 Task: Create Card Card0000000236 in Board Board0000000059 in Workspace WS0000000020 in Trello. Create Card Card0000000237 in Board Board0000000060 in Workspace WS0000000020 in Trello. Create Card Card0000000238 in Board Board0000000060 in Workspace WS0000000020 in Trello. Create Card Card0000000239 in Board Board0000000060 in Workspace WS0000000020 in Trello. Create Card Card0000000240 in Board Board0000000060 in Workspace WS0000000020 in Trello
Action: Mouse moved to (653, 688)
Screenshot: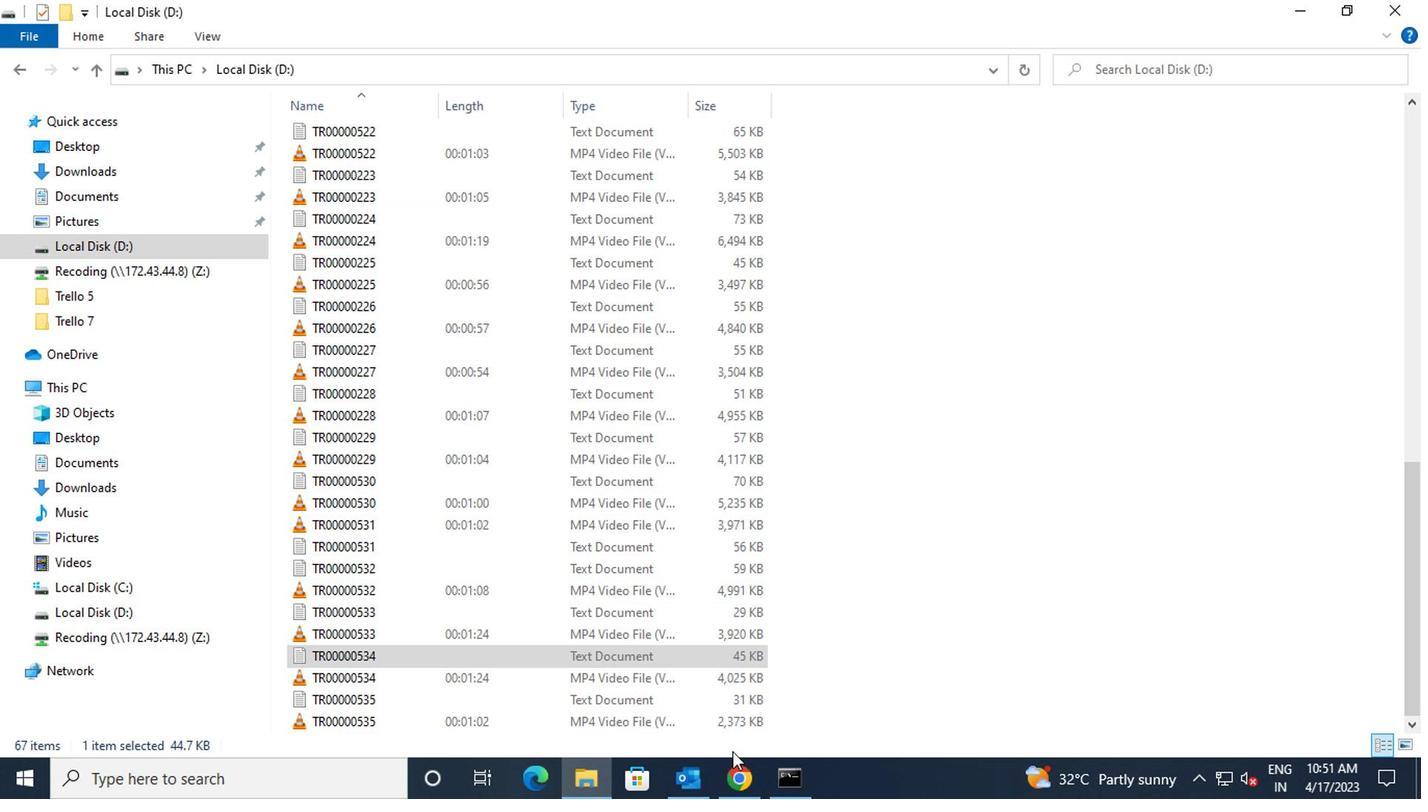 
Action: Mouse pressed left at (653, 688)
Screenshot: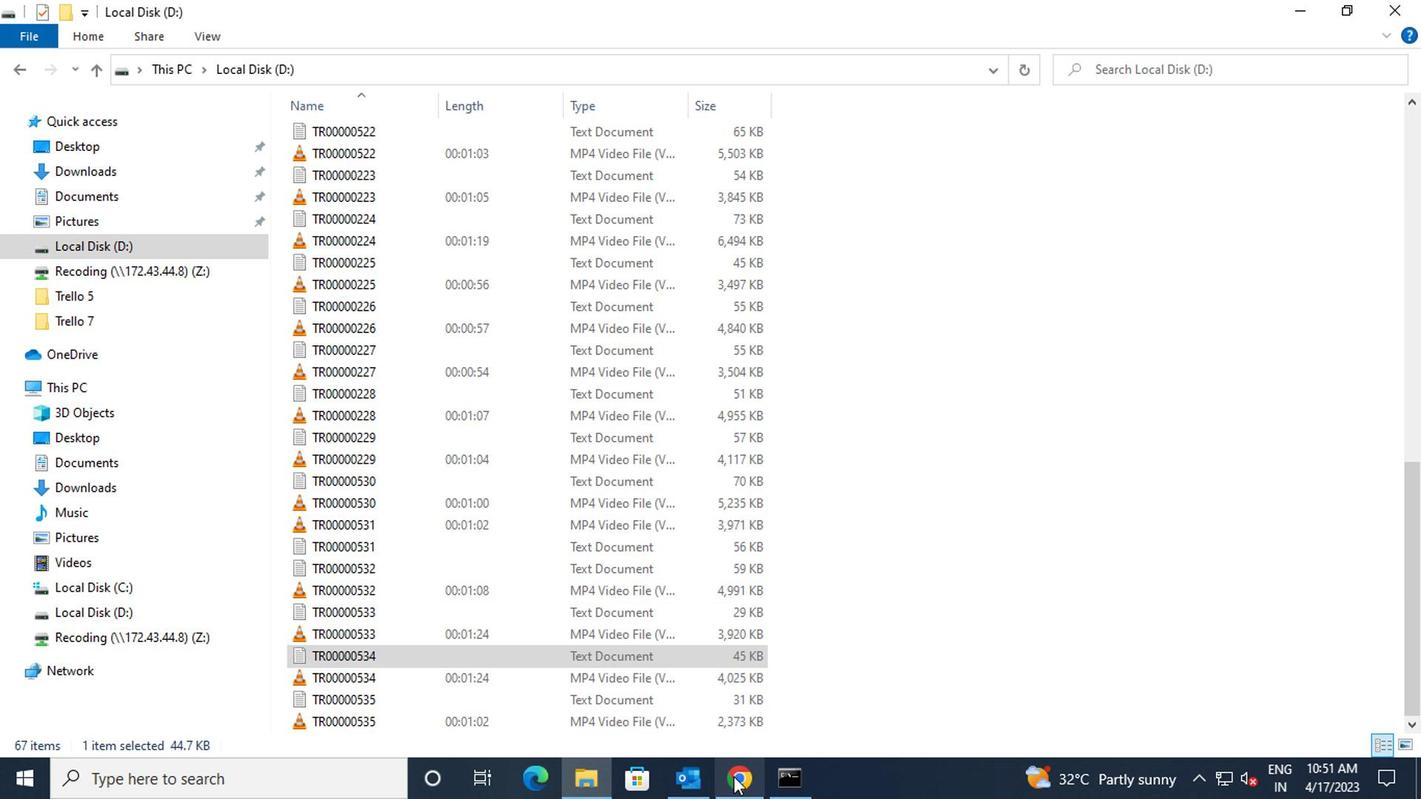 
Action: Mouse moved to (372, 454)
Screenshot: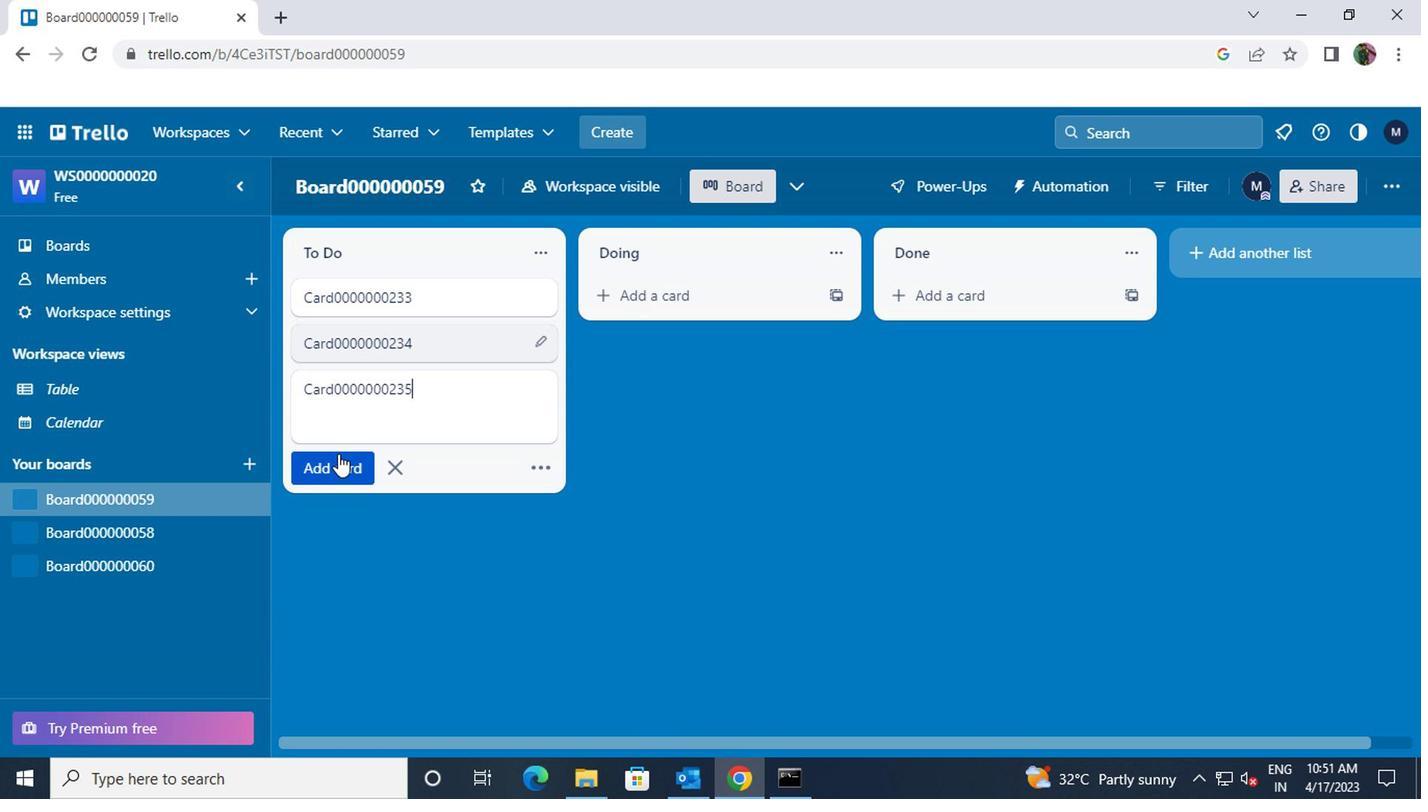 
Action: Mouse pressed left at (372, 454)
Screenshot: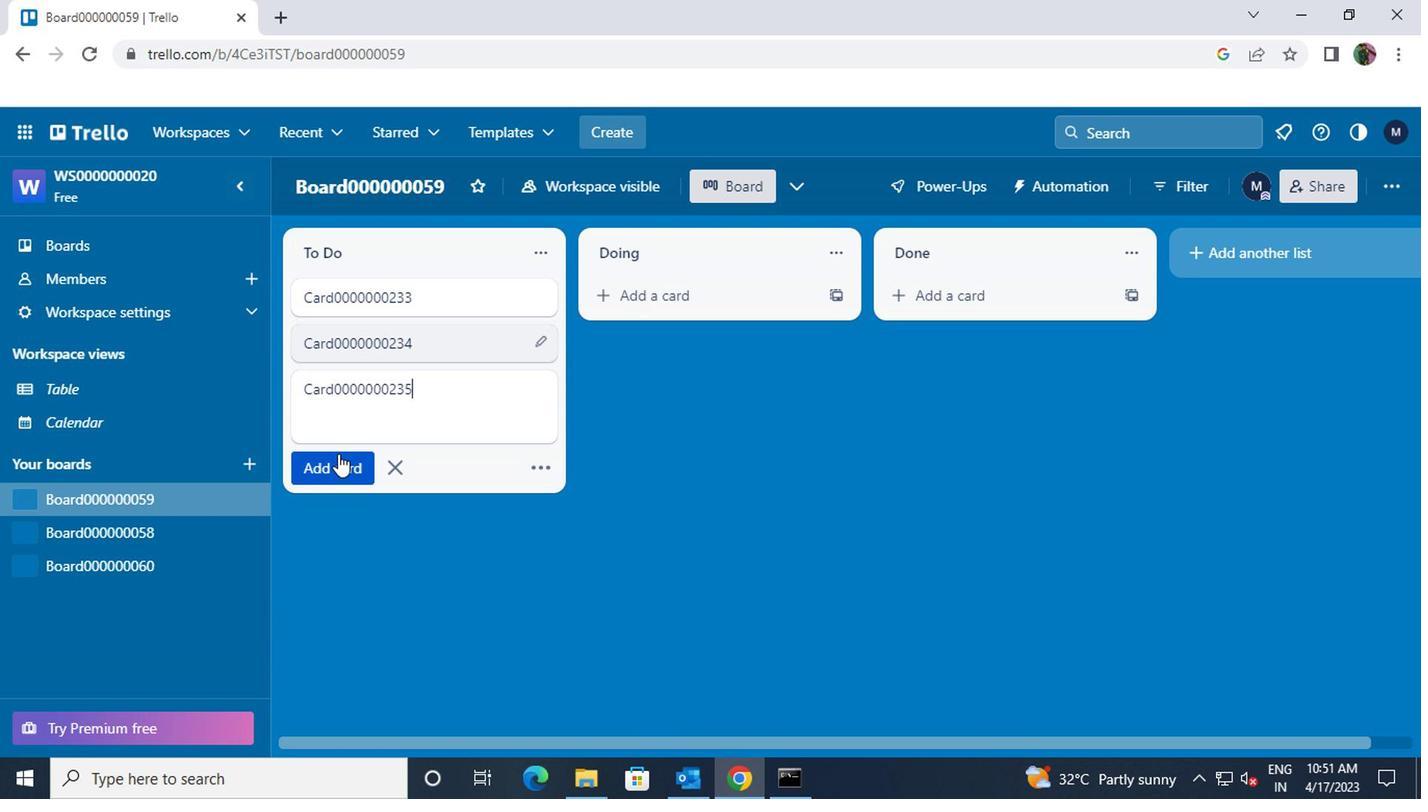 
Action: Mouse moved to (373, 448)
Screenshot: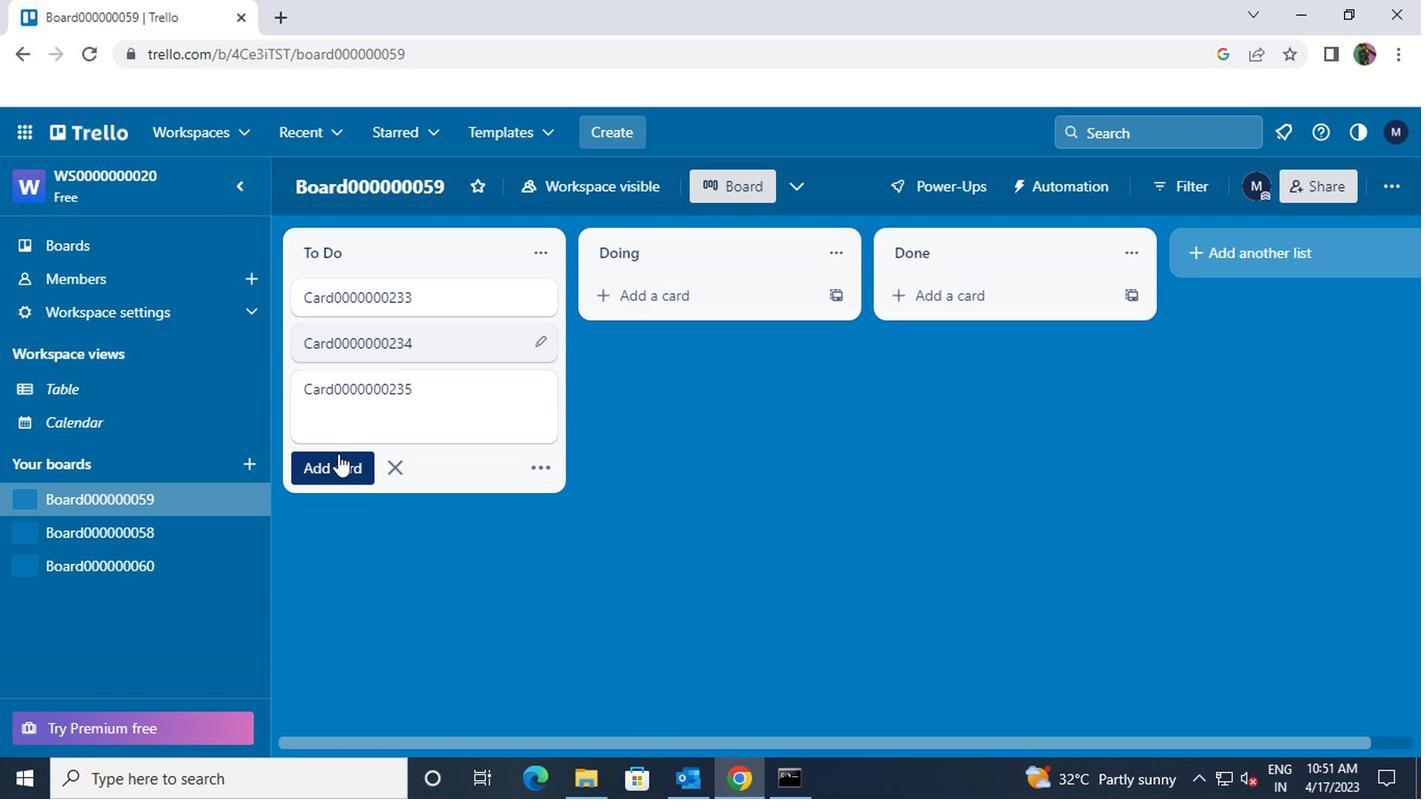 
Action: Key pressed <Key.shift>CARD0000000236
Screenshot: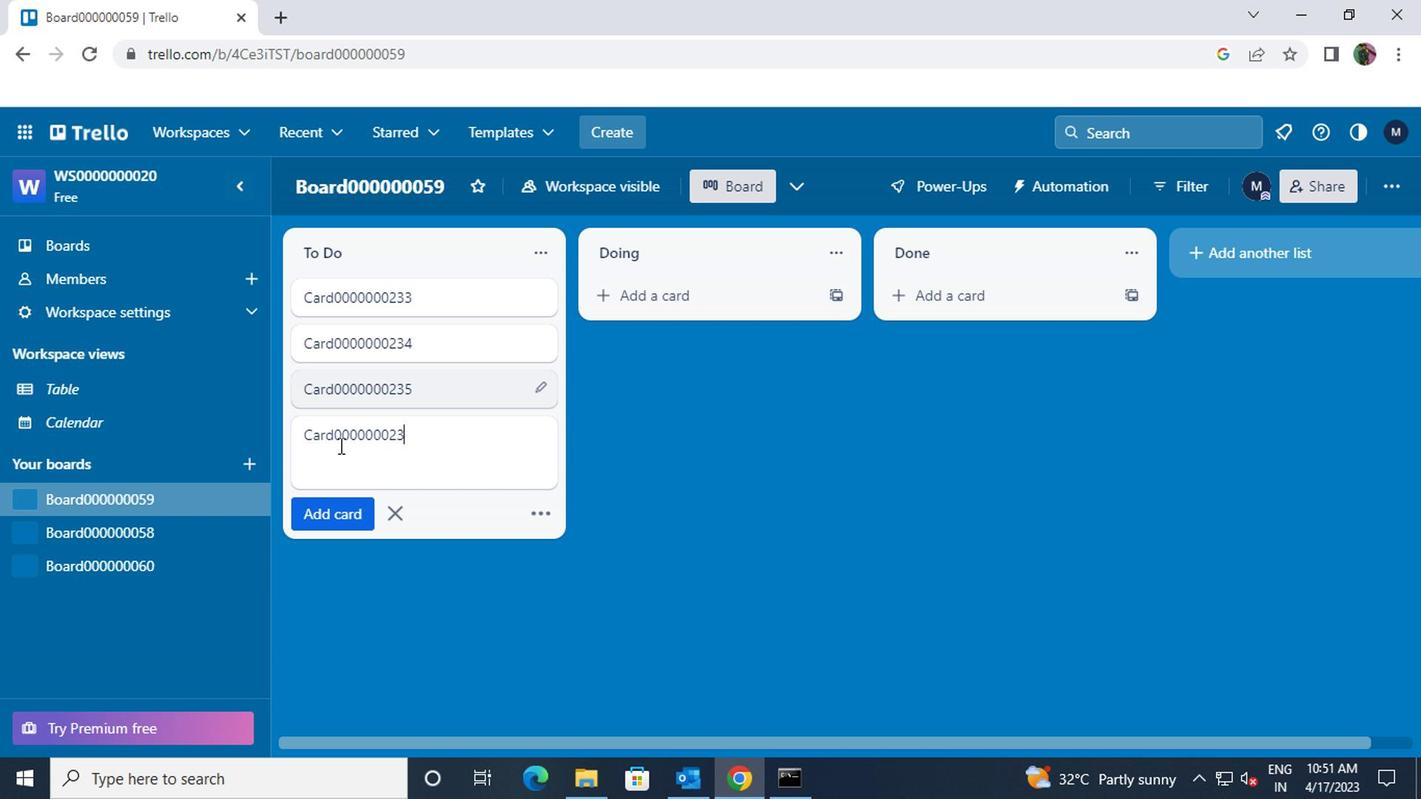 
Action: Mouse moved to (362, 493)
Screenshot: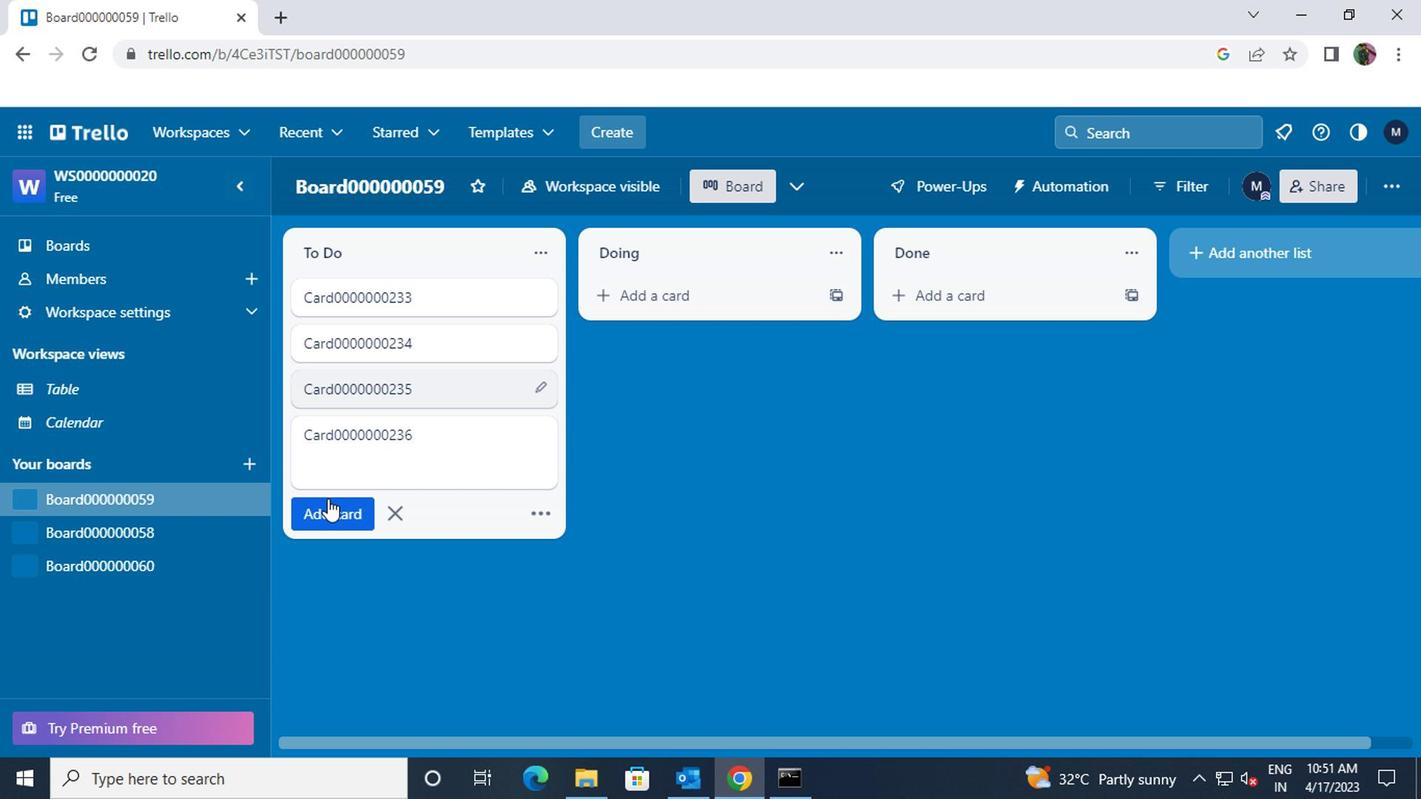 
Action: Mouse pressed left at (362, 493)
Screenshot: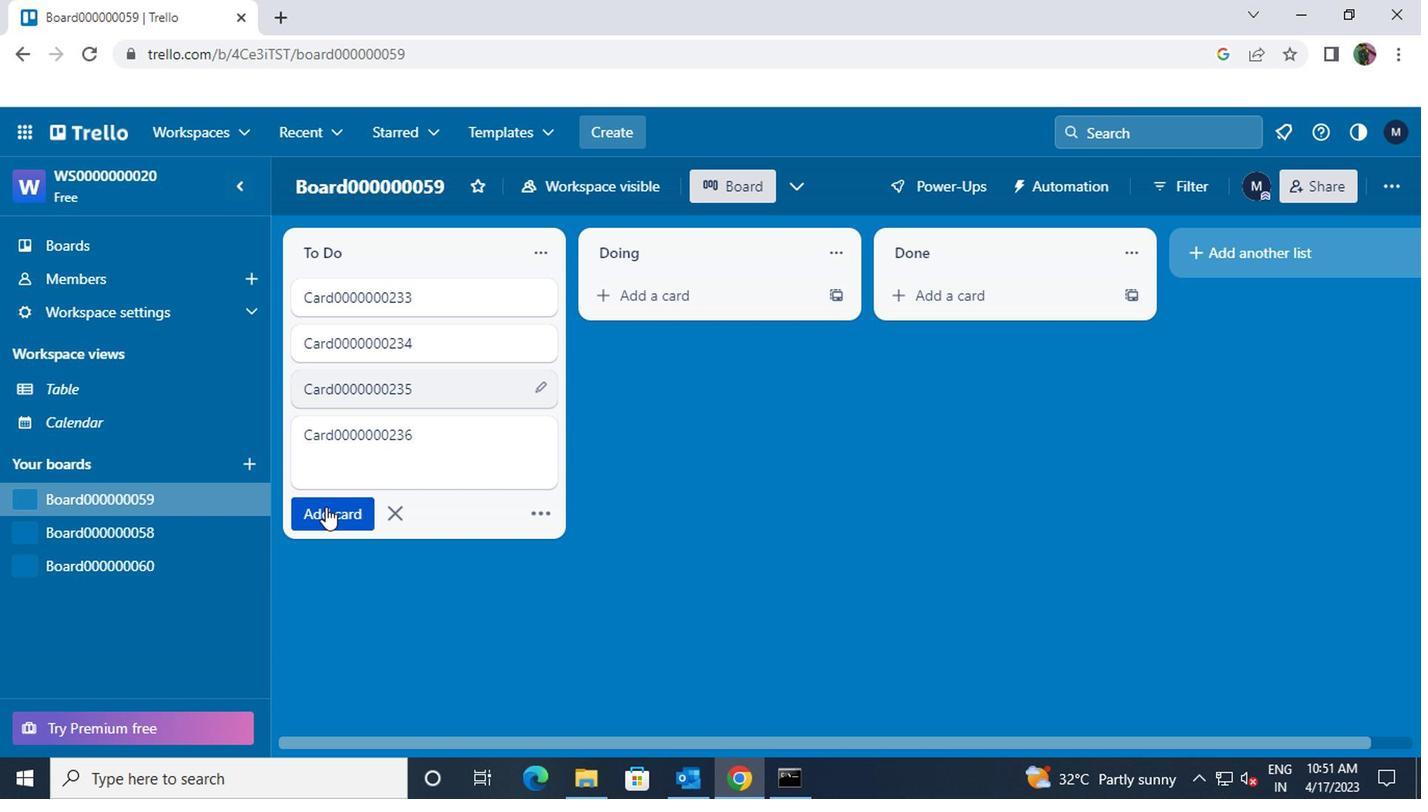 
Action: Mouse moved to (253, 528)
Screenshot: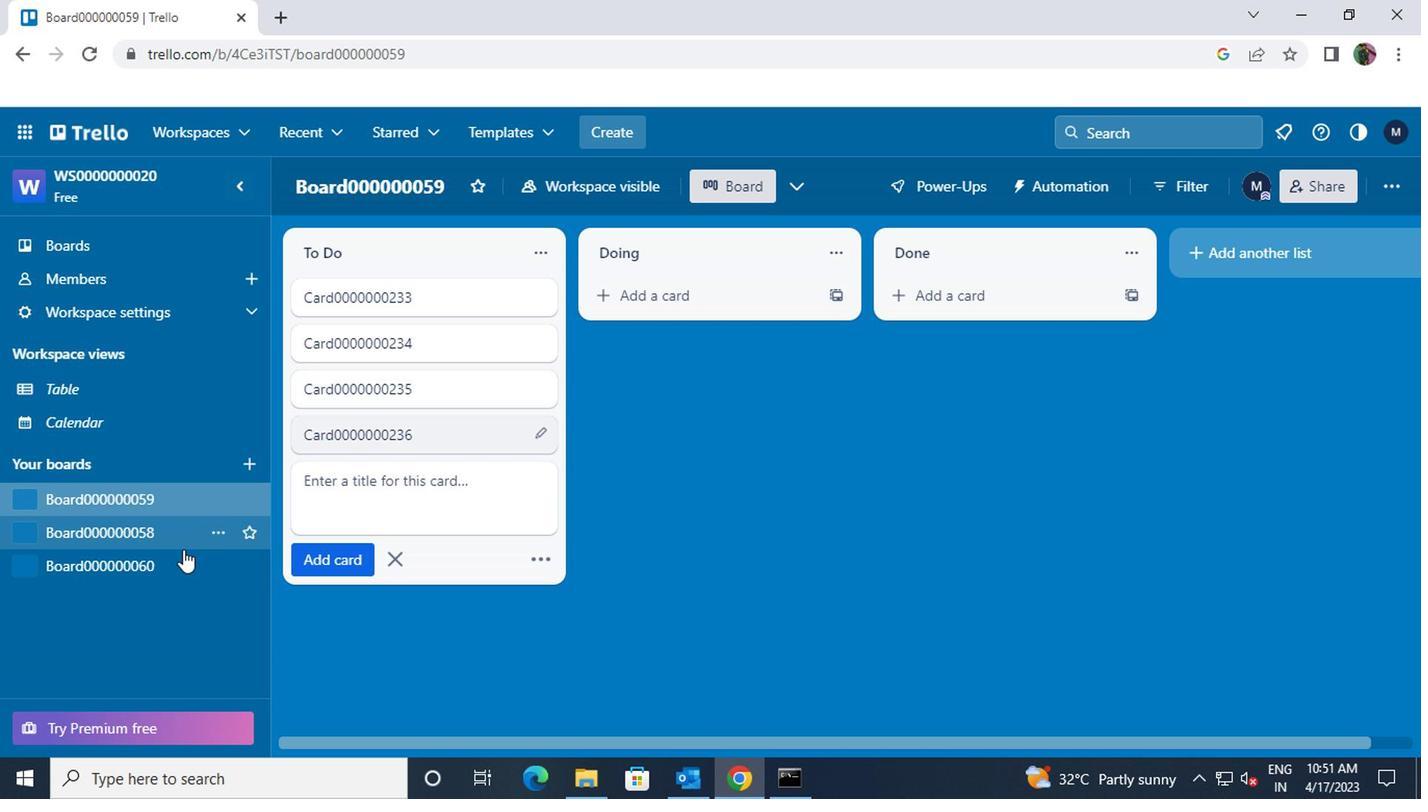 
Action: Mouse pressed left at (253, 528)
Screenshot: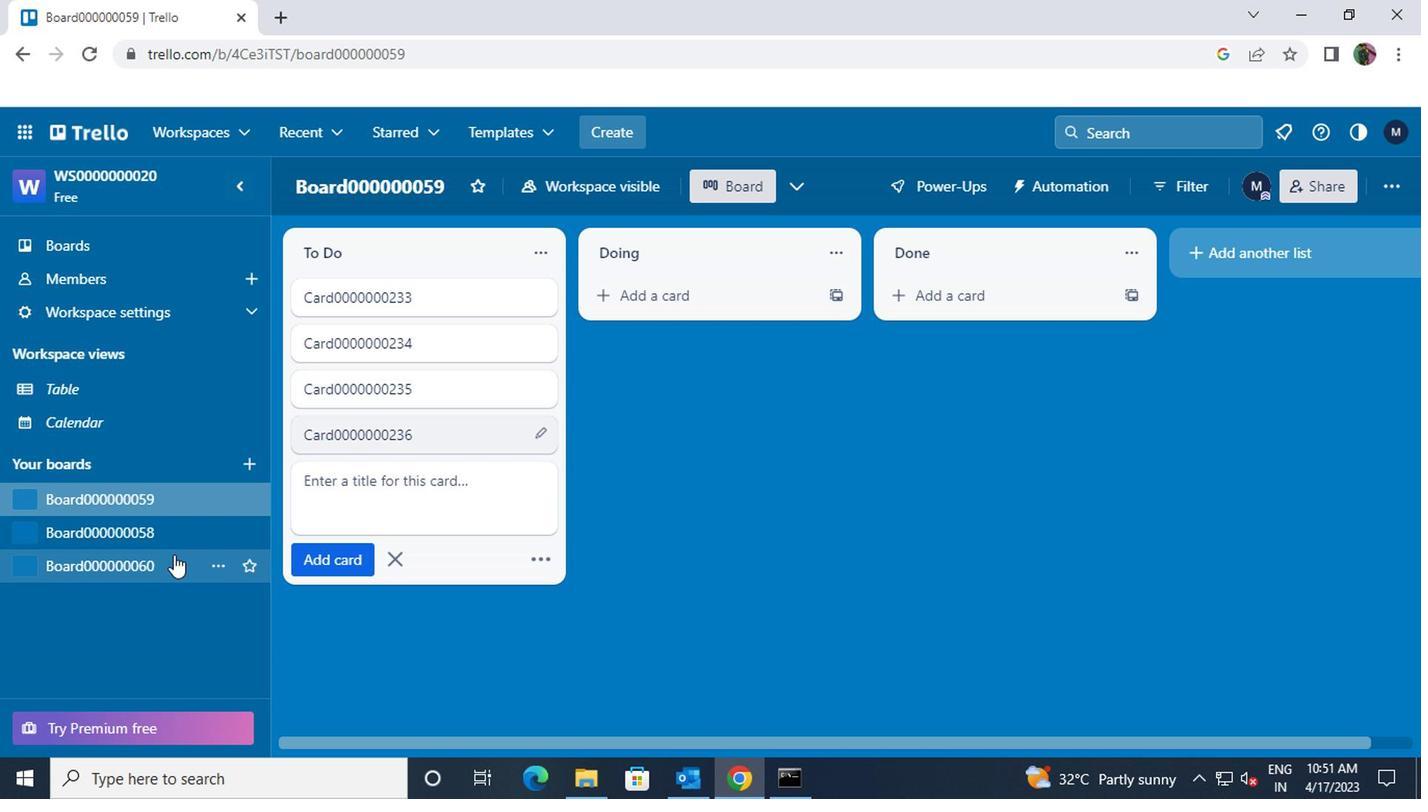 
Action: Mouse moved to (356, 339)
Screenshot: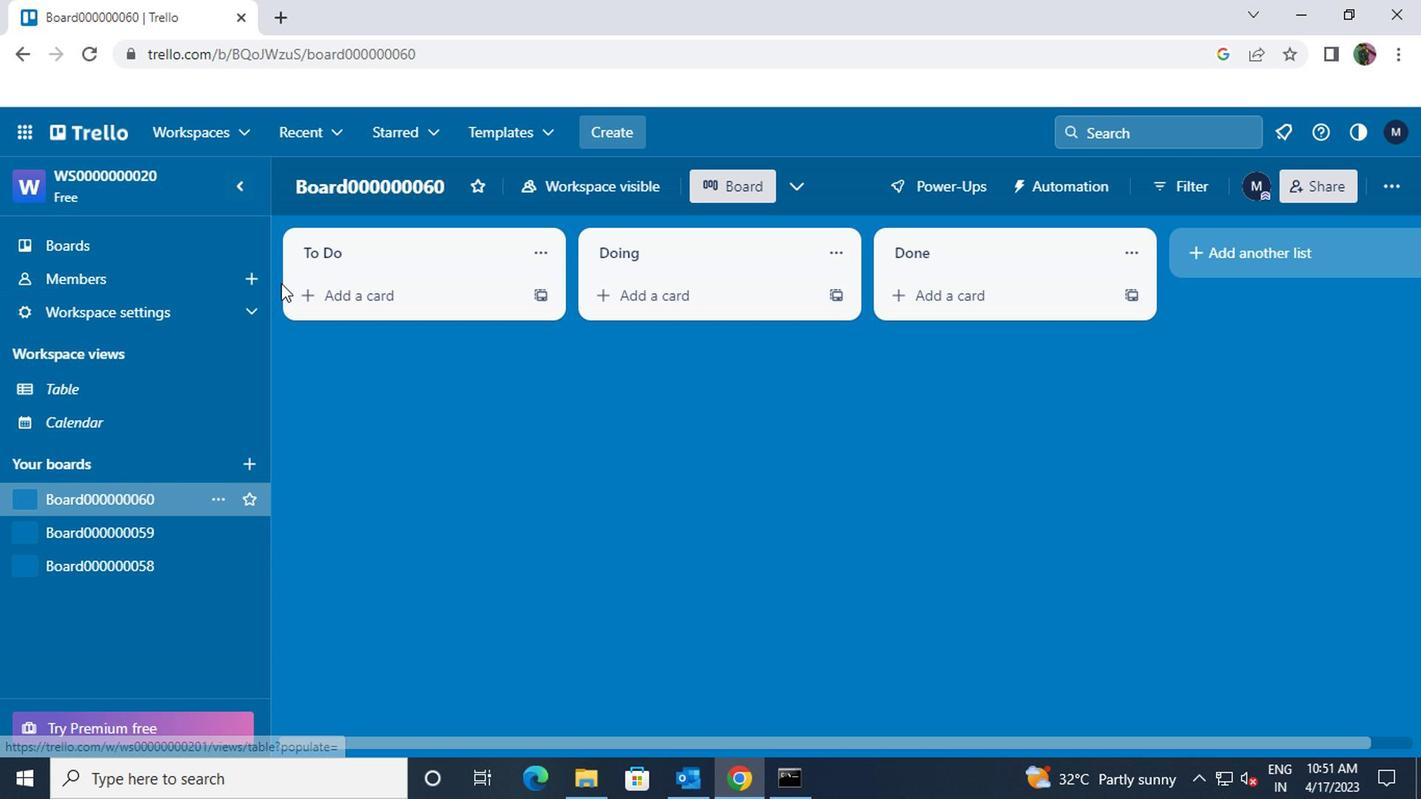 
Action: Mouse pressed left at (356, 339)
Screenshot: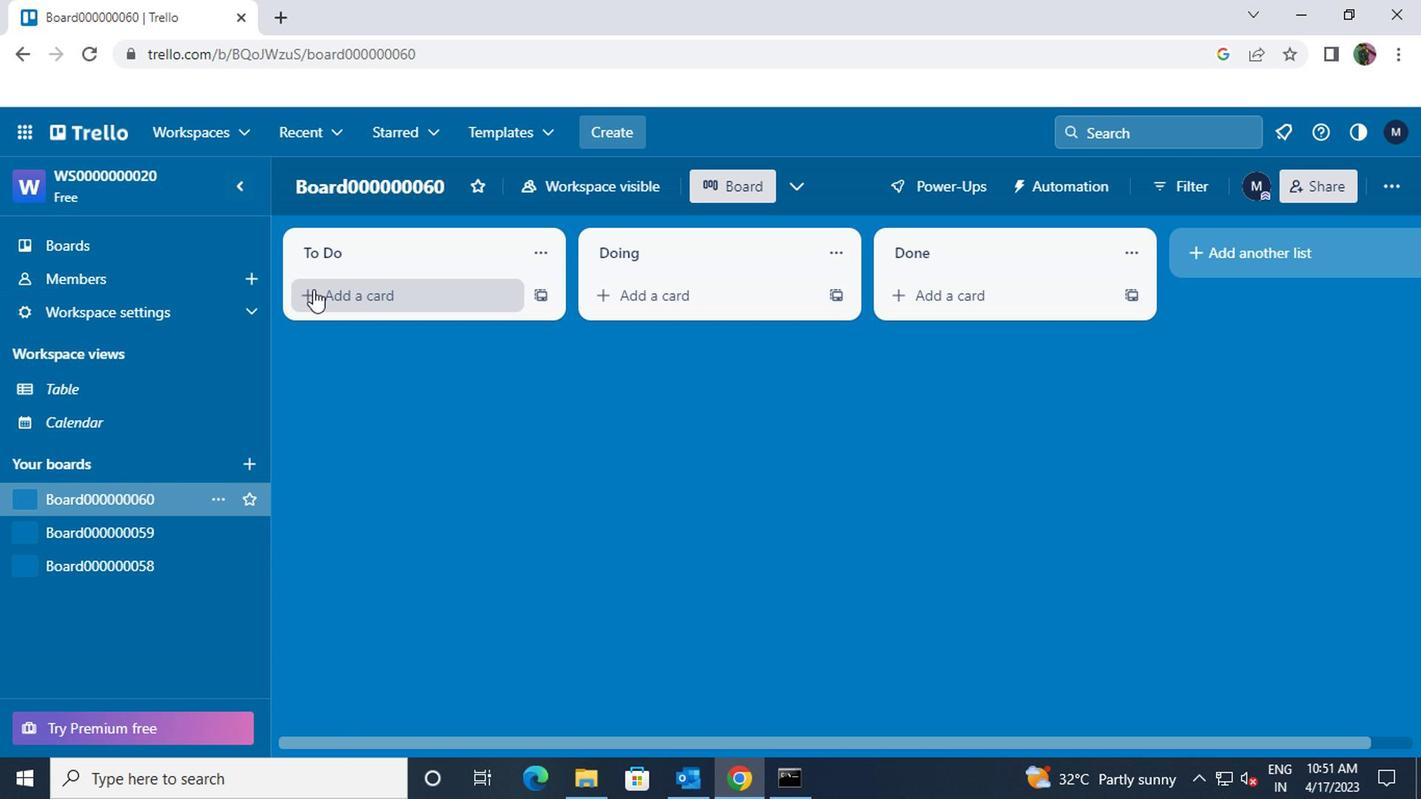 
Action: Mouse moved to (359, 340)
Screenshot: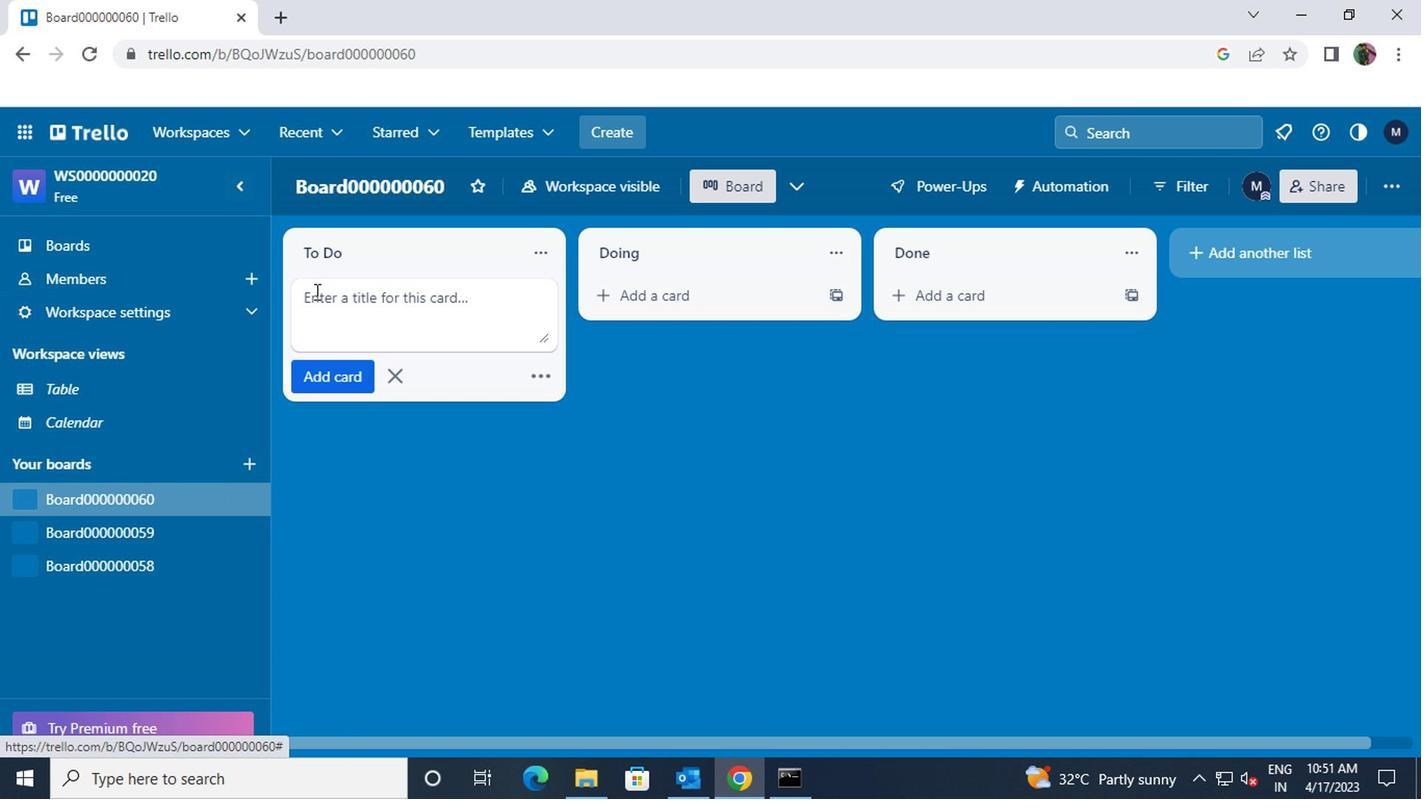 
Action: Key pressed <Key.shift>CARD0000000237
Screenshot: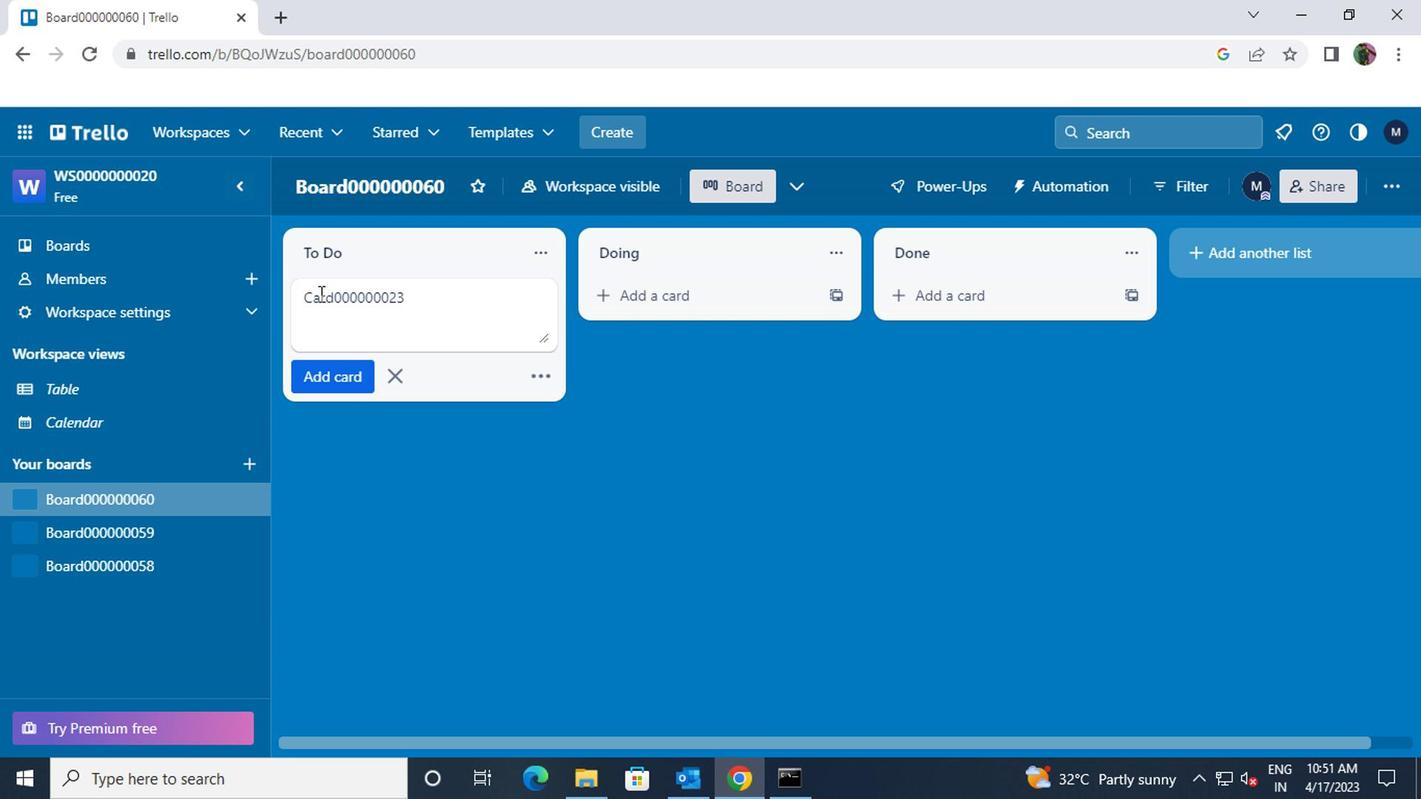
Action: Mouse moved to (373, 399)
Screenshot: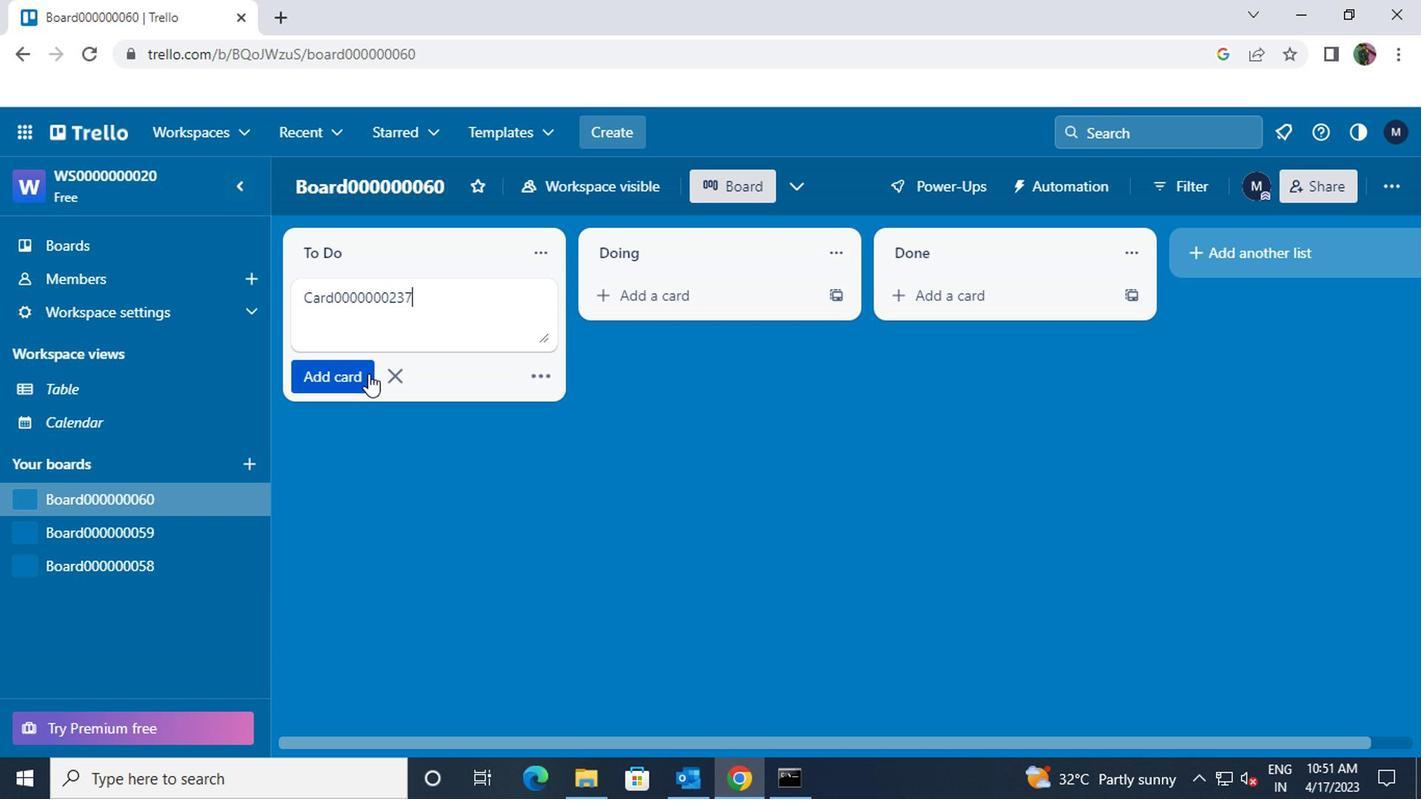 
Action: Mouse pressed left at (373, 399)
Screenshot: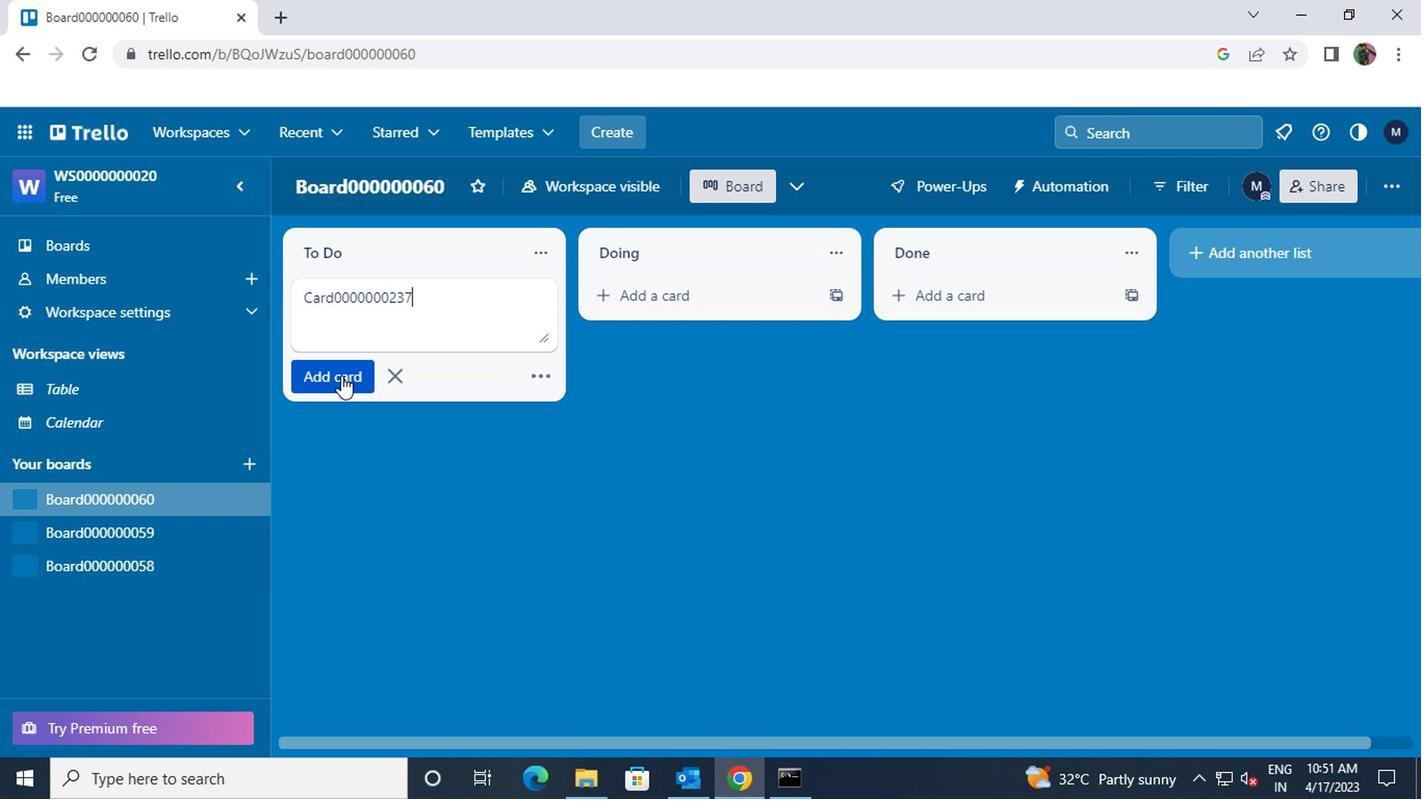 
Action: Mouse moved to (374, 383)
Screenshot: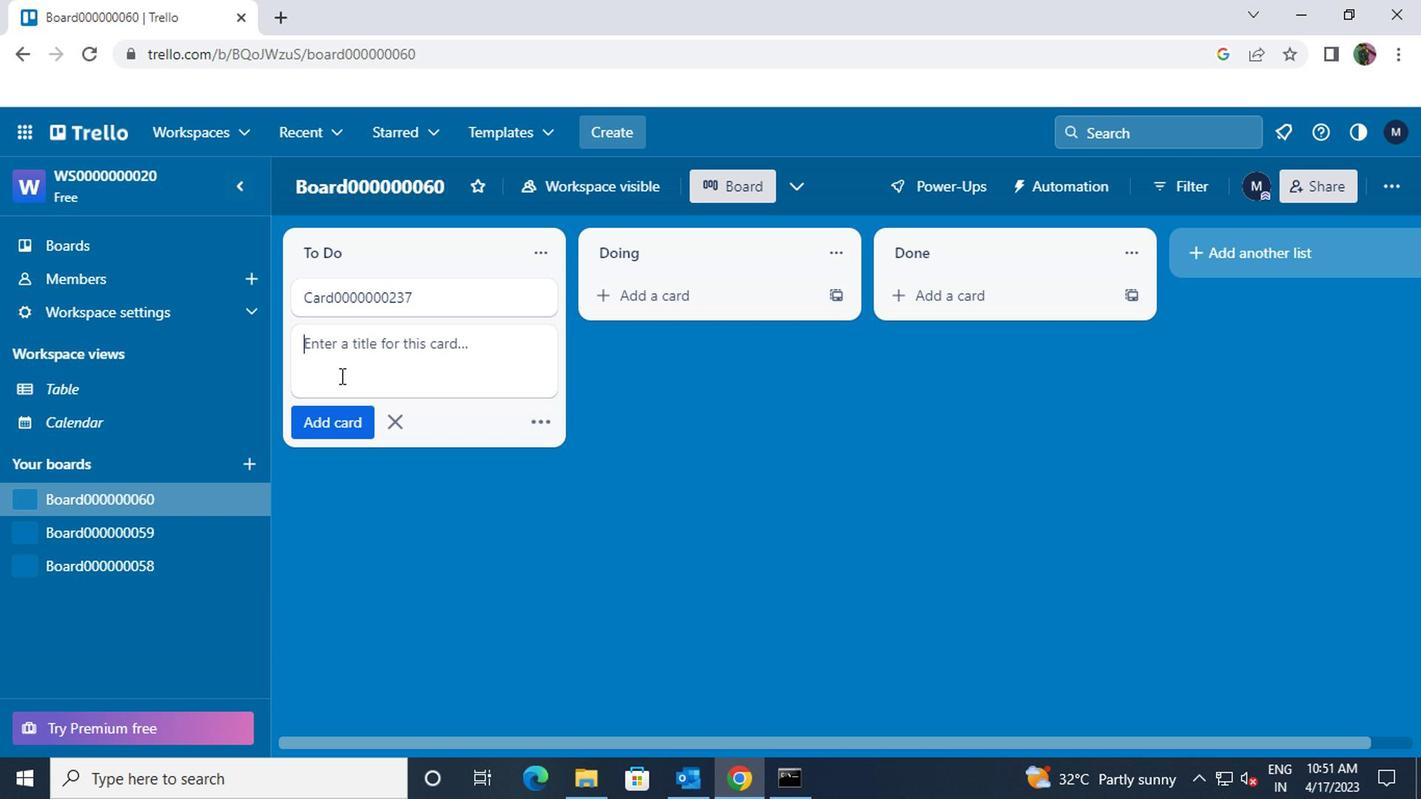 
Action: Key pressed <Key.shift>CARD0000000238
Screenshot: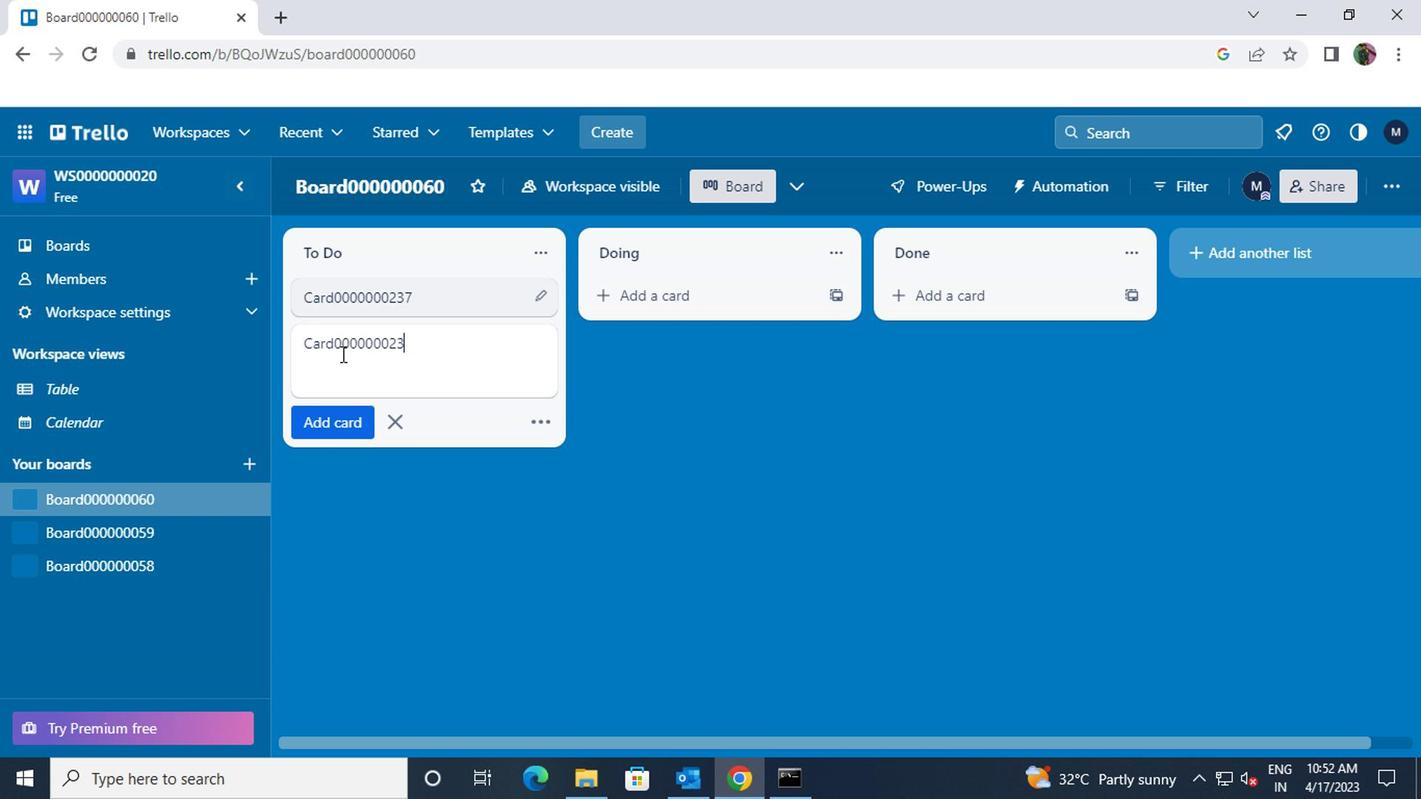 
Action: Mouse moved to (377, 429)
Screenshot: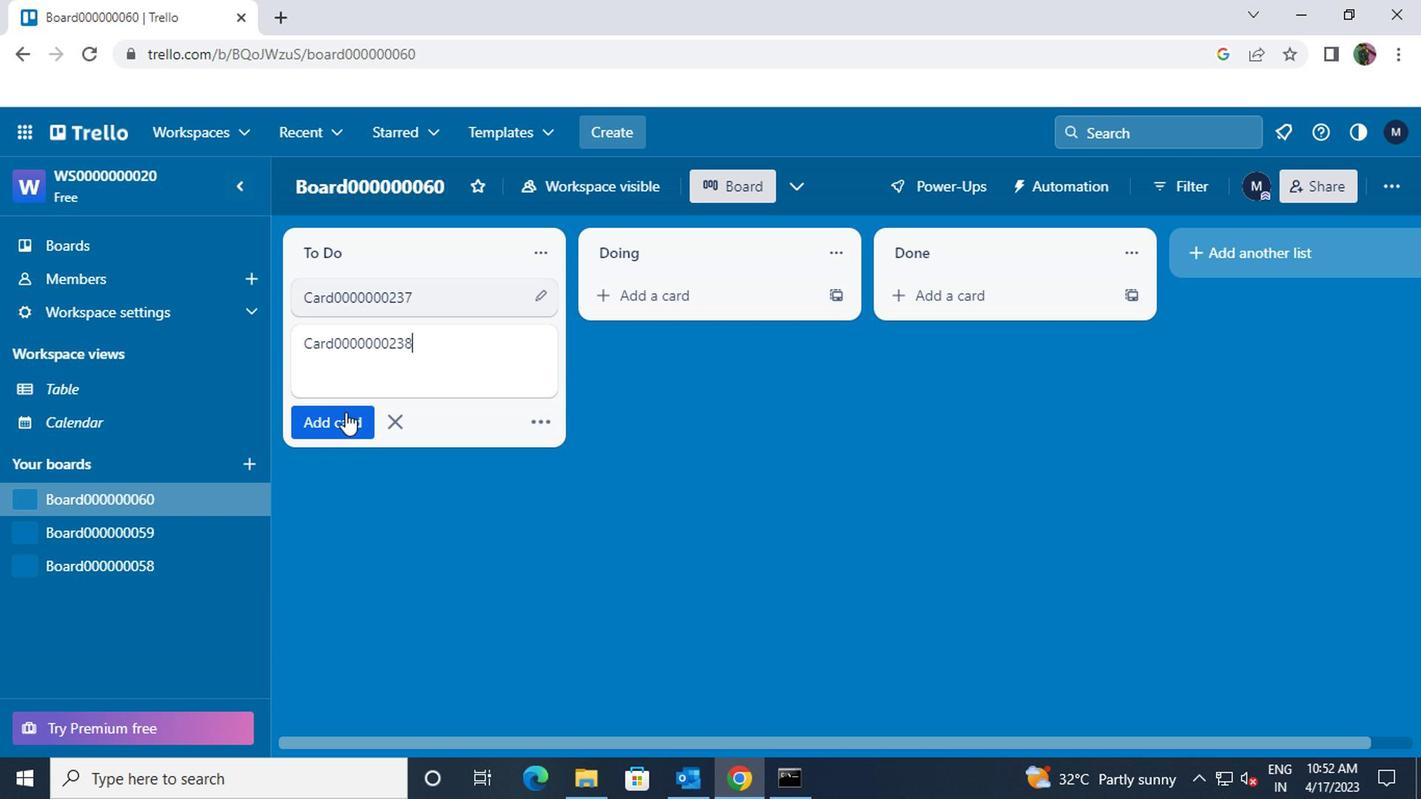 
Action: Mouse pressed left at (377, 429)
Screenshot: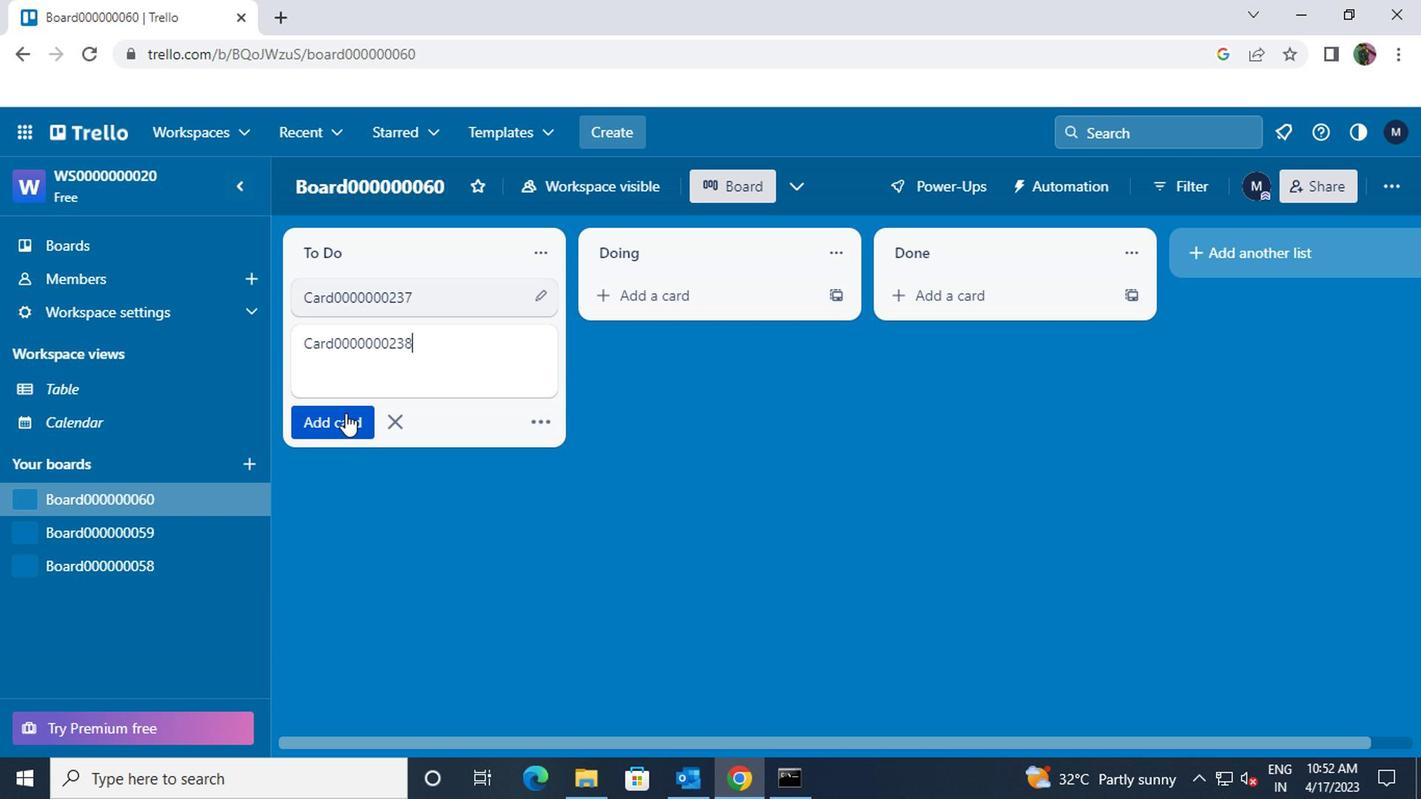 
Action: Mouse moved to (382, 422)
Screenshot: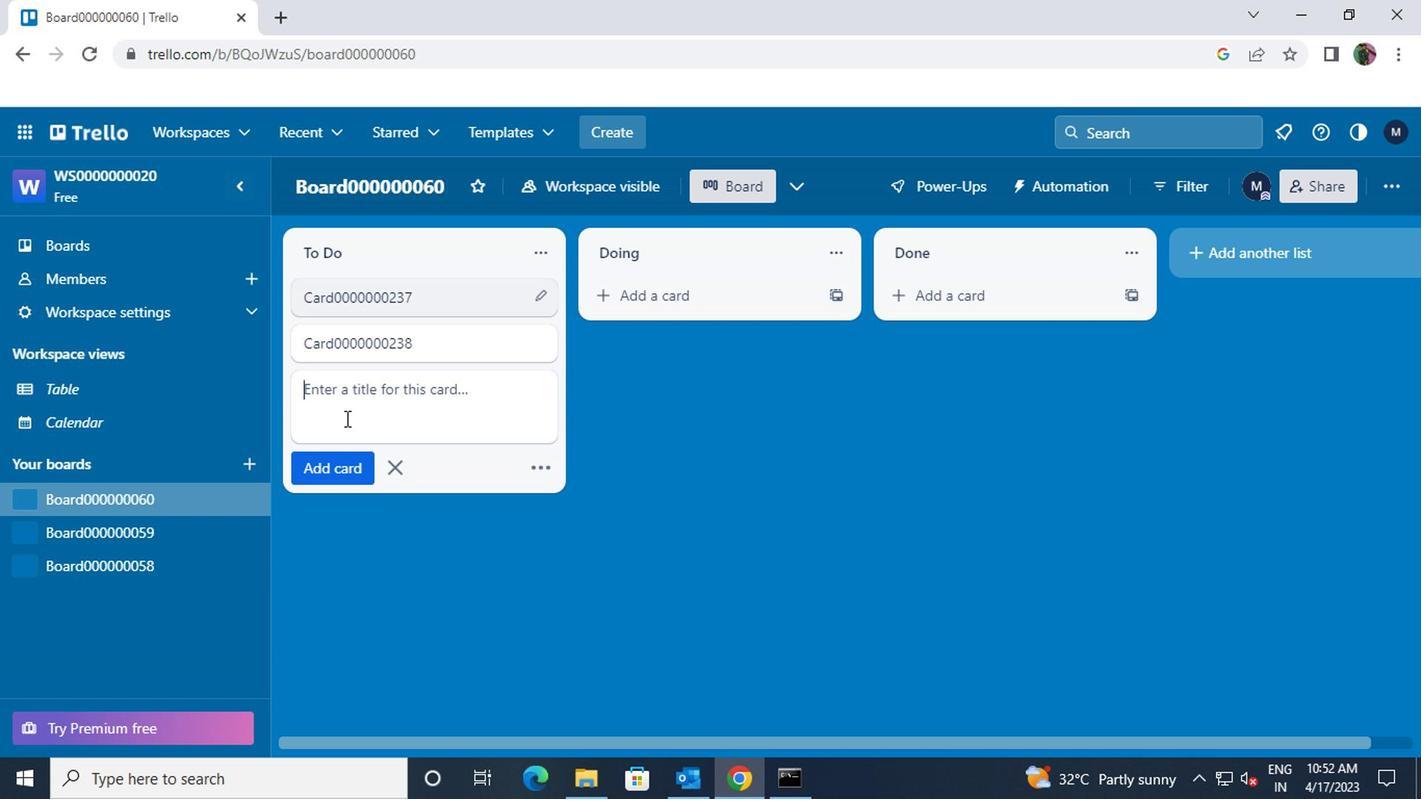 
Action: Key pressed <Key.shift>CARD0000000239
Screenshot: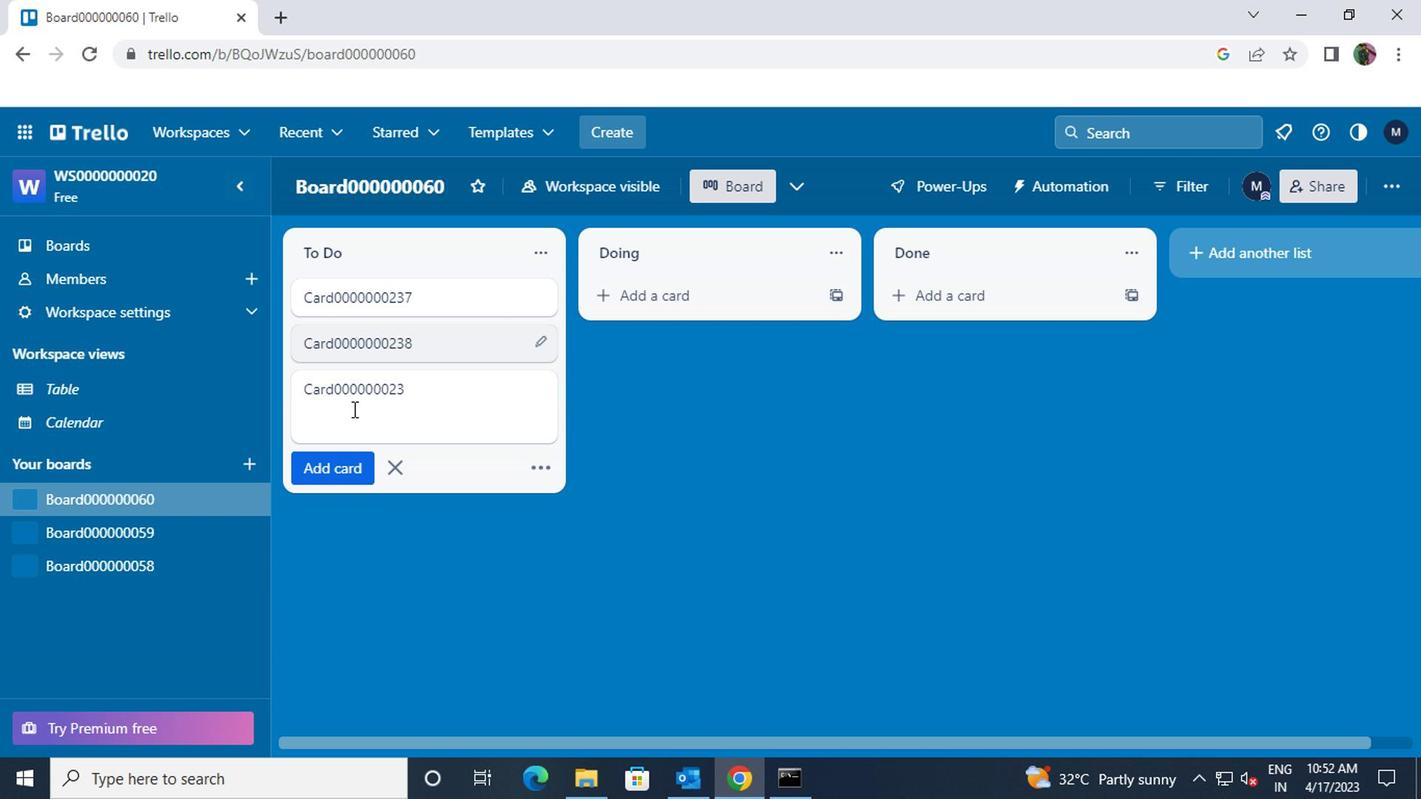 
Action: Mouse moved to (368, 466)
Screenshot: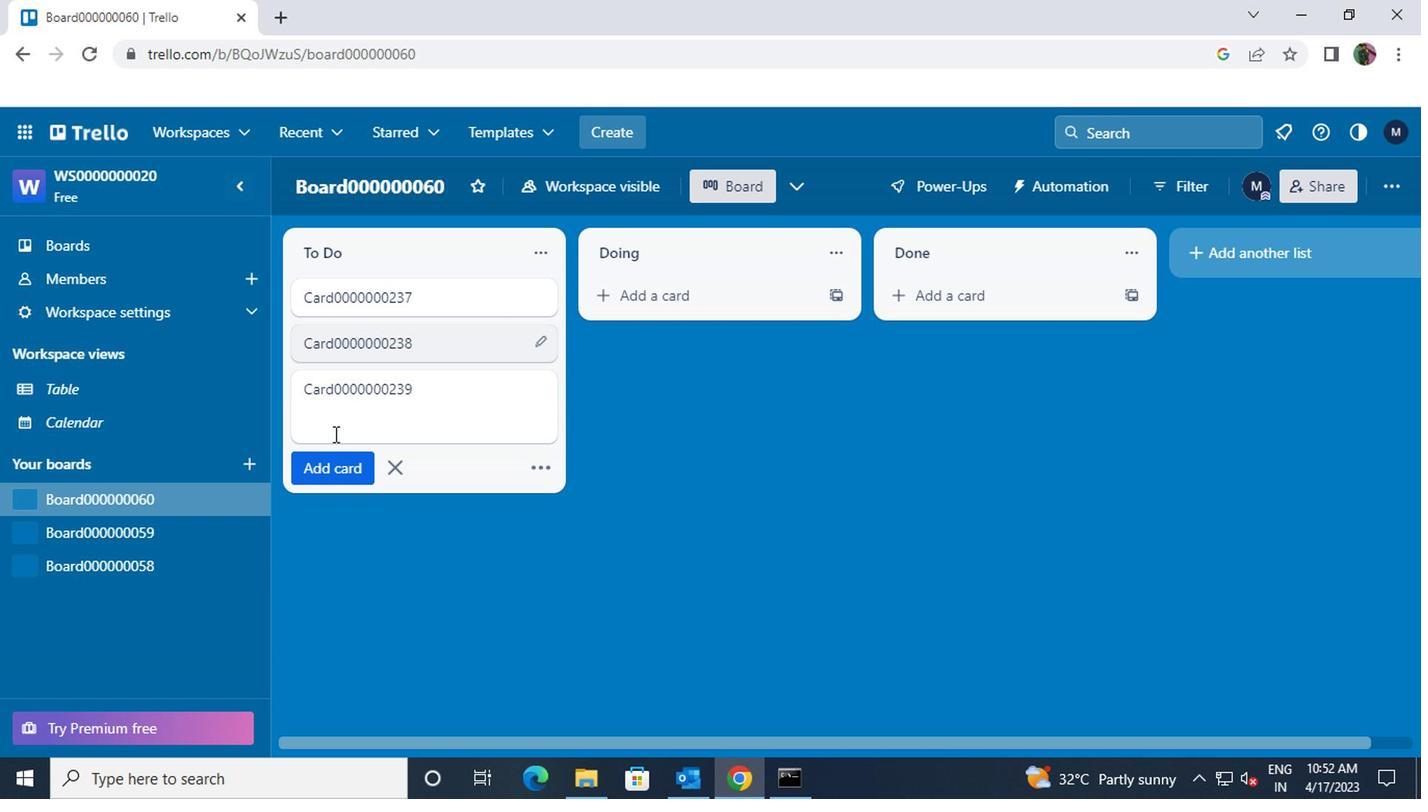 
Action: Mouse pressed left at (368, 466)
Screenshot: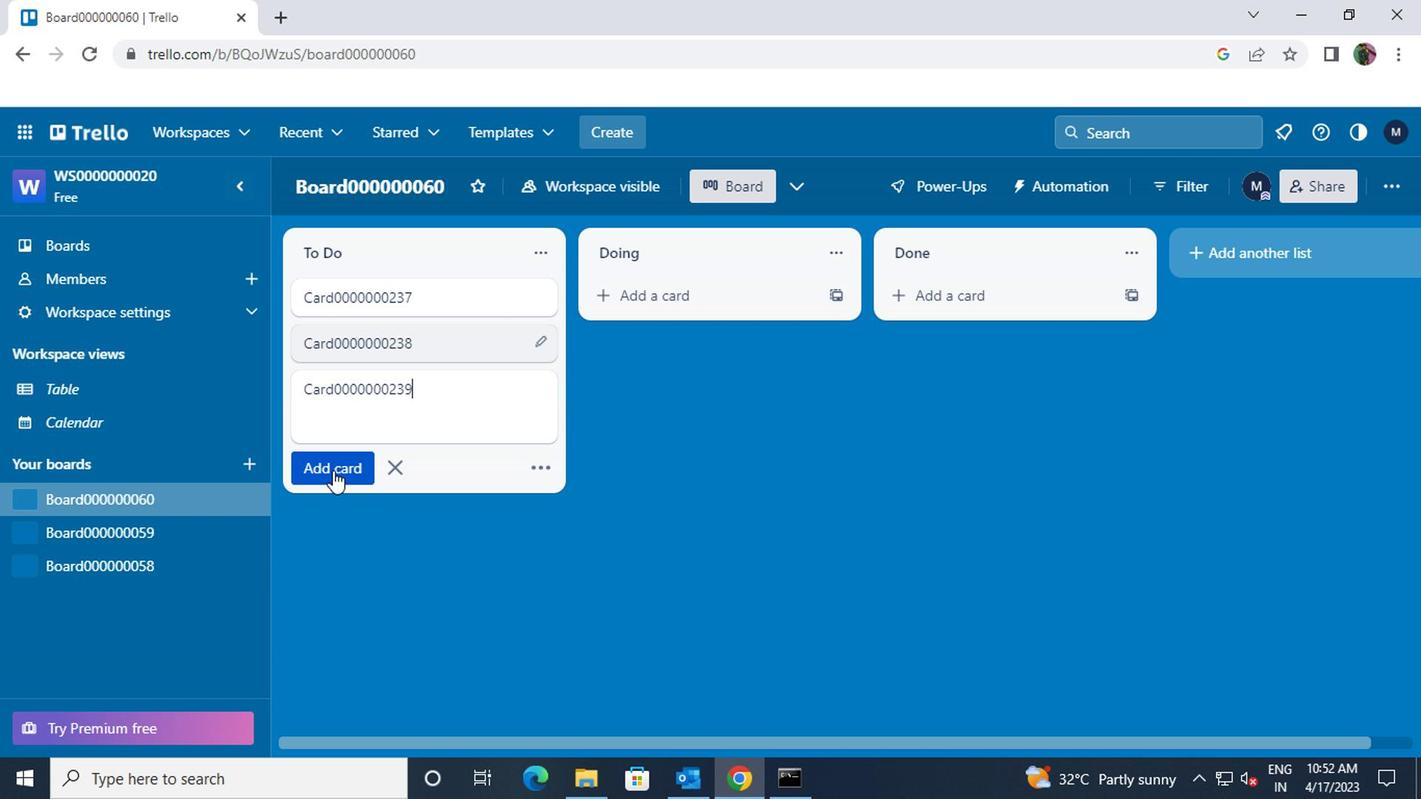 
Action: Mouse moved to (372, 458)
Screenshot: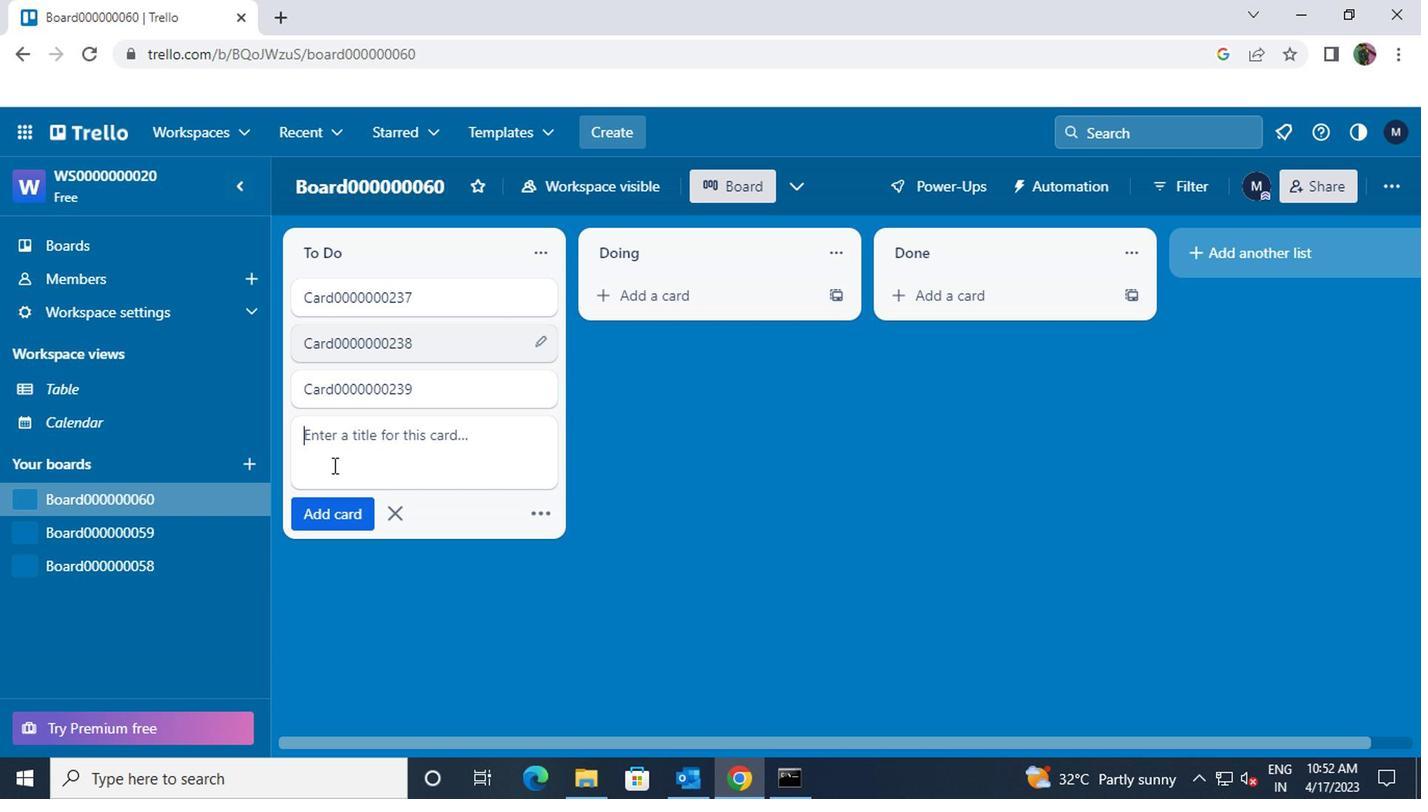 
Action: Key pressed <Key.shift>
Screenshot: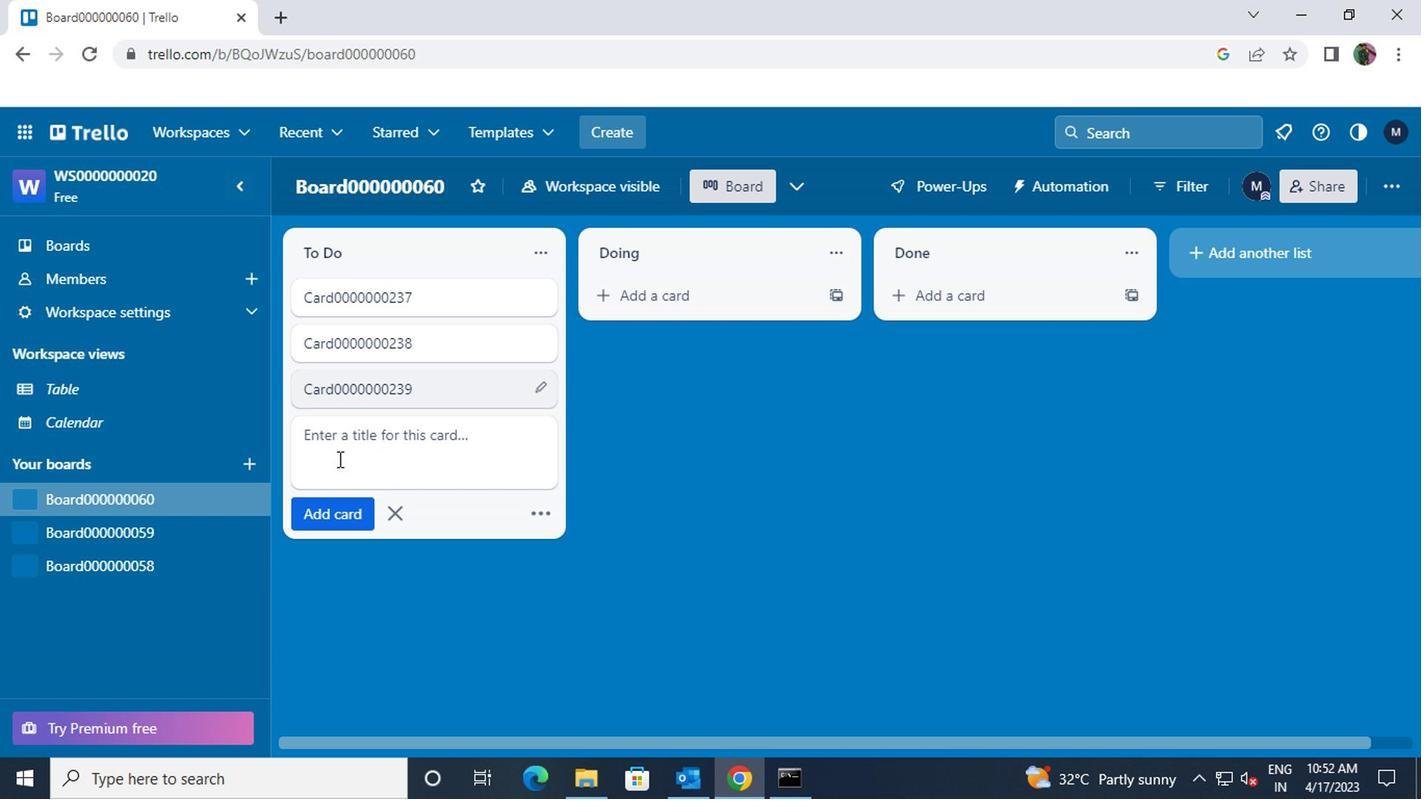 
Action: Mouse moved to (373, 457)
Screenshot: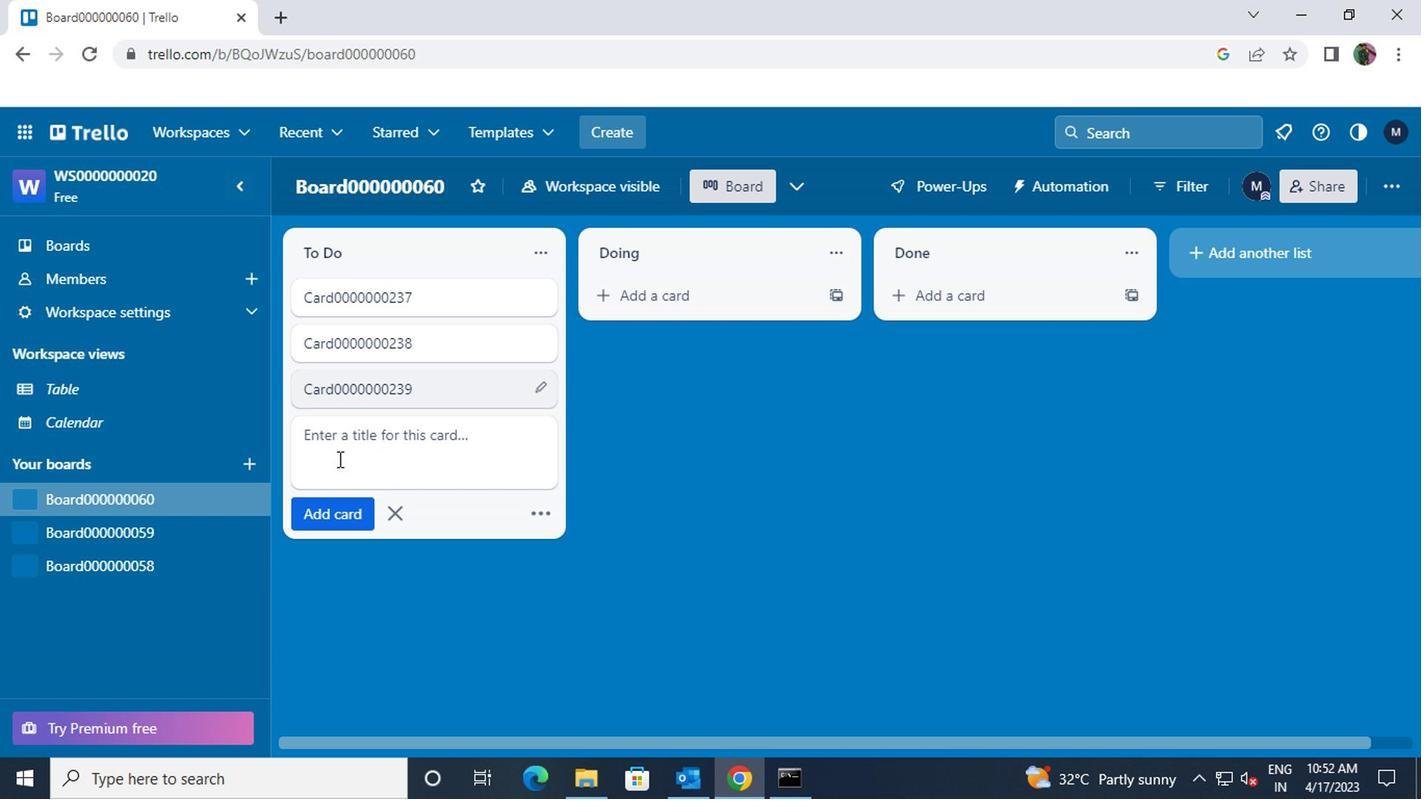 
Action: Key pressed CARD0000000240
Screenshot: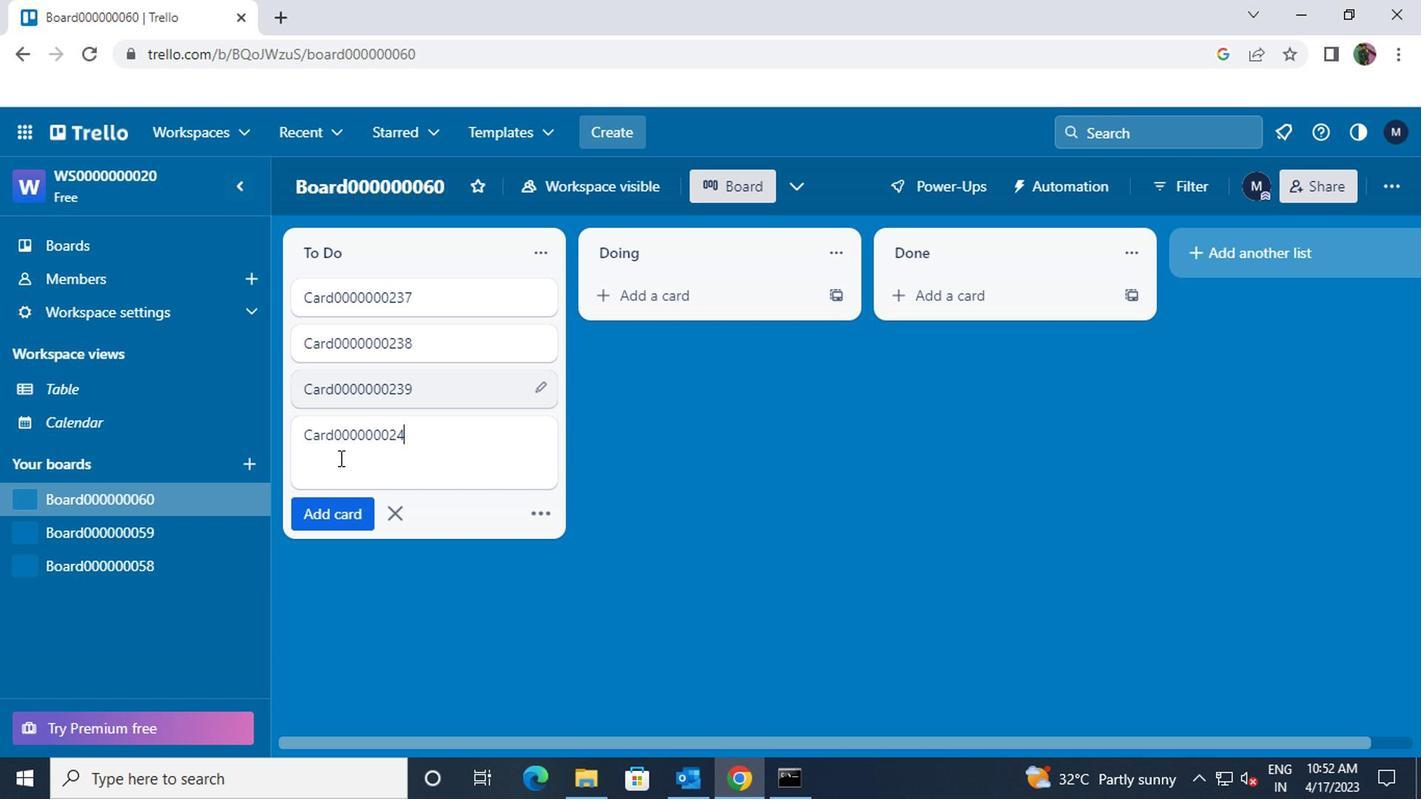 
